 Task: Add the location "Orderville, Utah, US" to your wishlist
Action: Mouse moved to (800, 119)
Screenshot: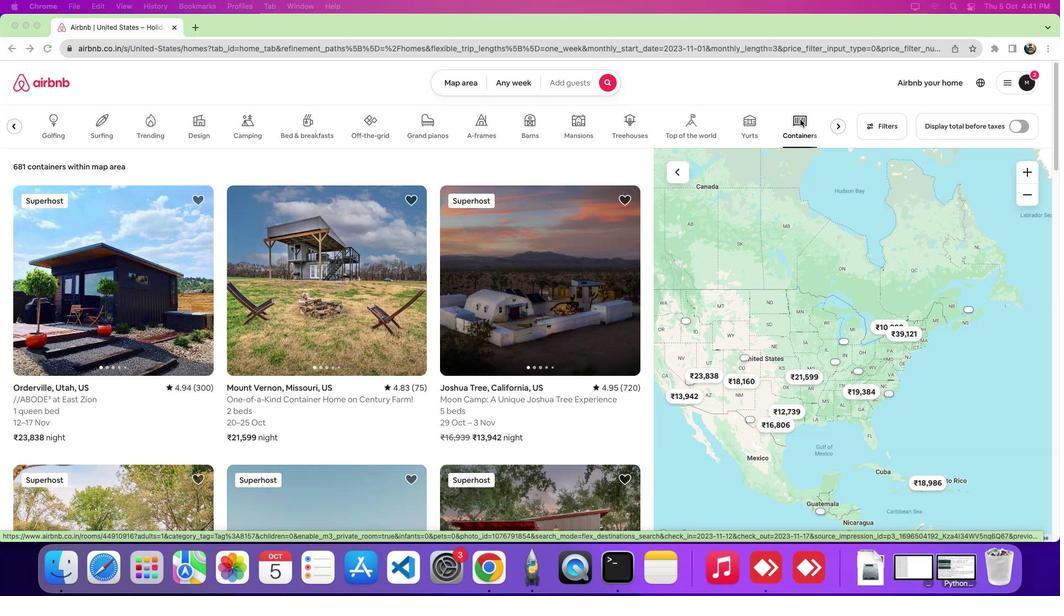 
Action: Mouse pressed left at (800, 119)
Screenshot: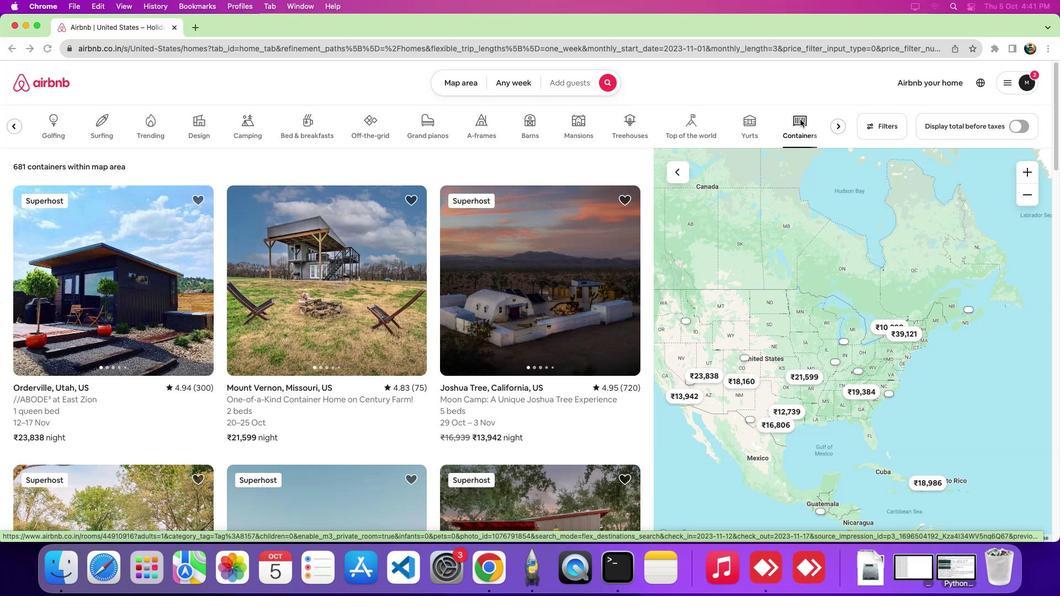 
Action: Mouse moved to (144, 295)
Screenshot: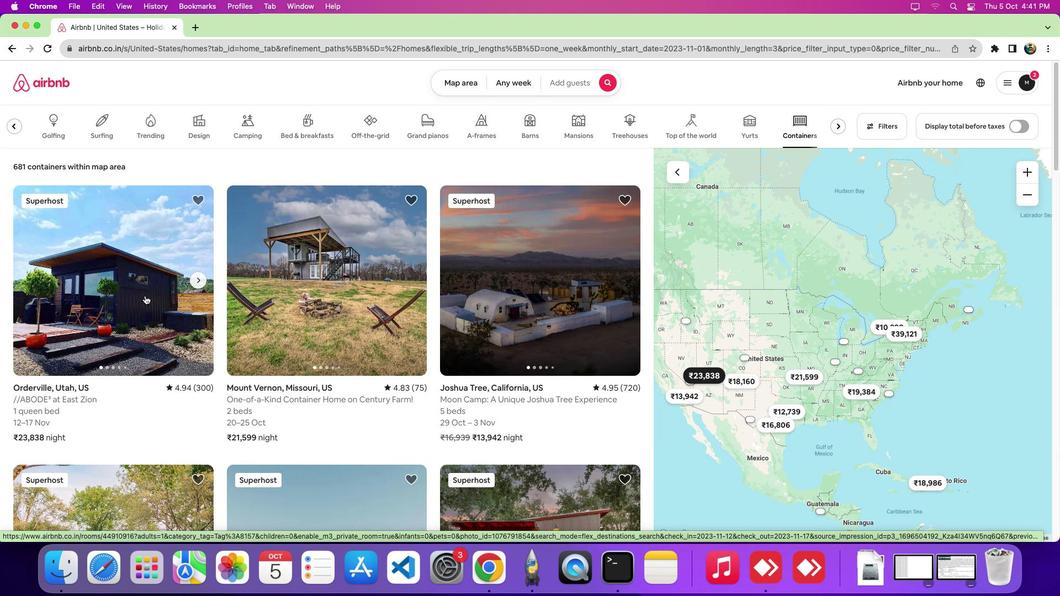 
Action: Mouse pressed left at (144, 295)
Screenshot: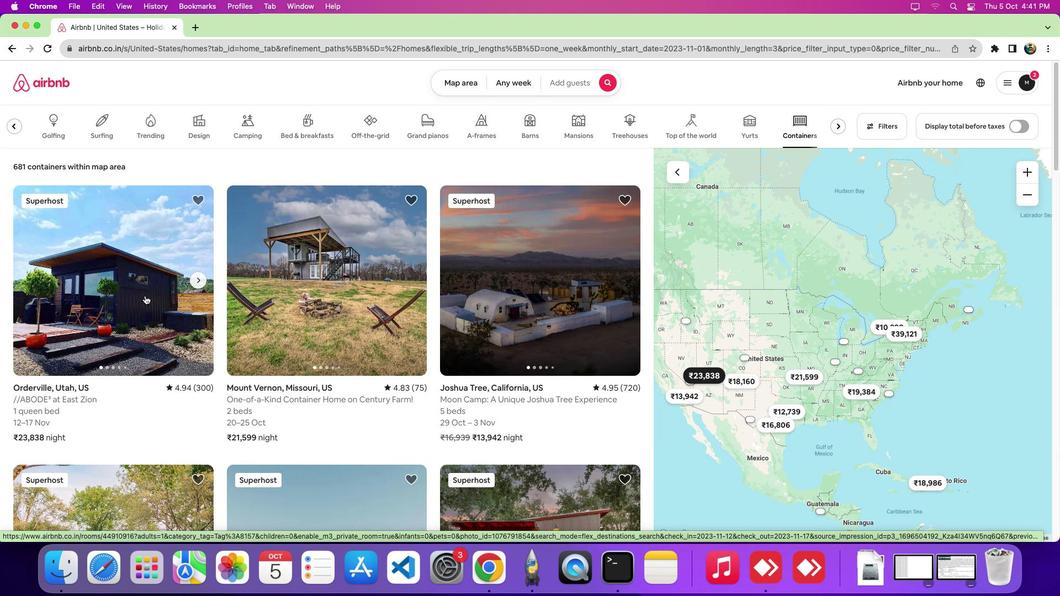 
Action: Mouse moved to (826, 128)
Screenshot: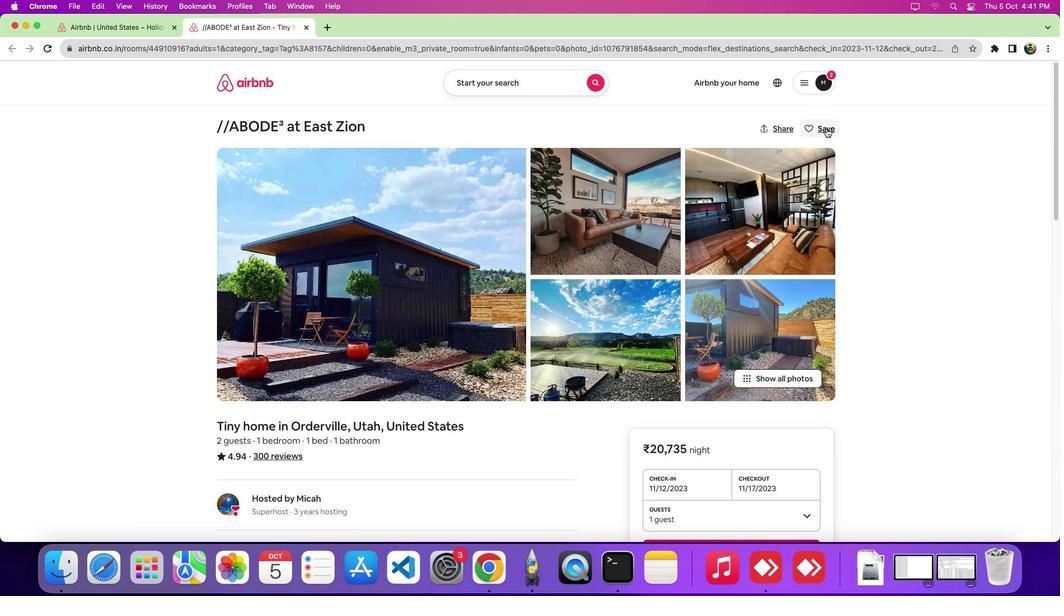 
Action: Mouse pressed left at (826, 128)
Screenshot: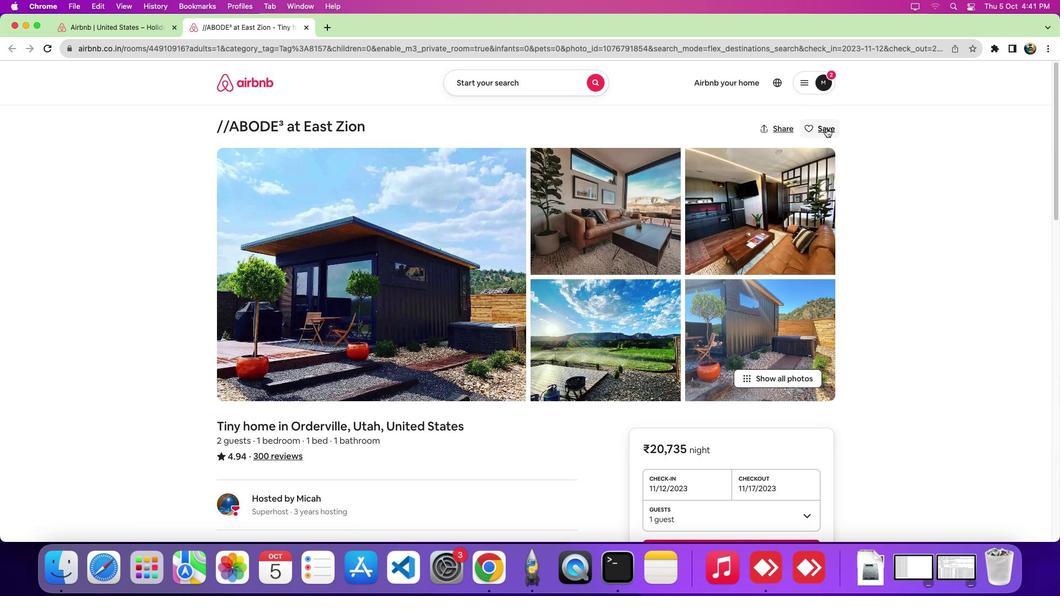 
Action: Mouse moved to (436, 220)
Screenshot: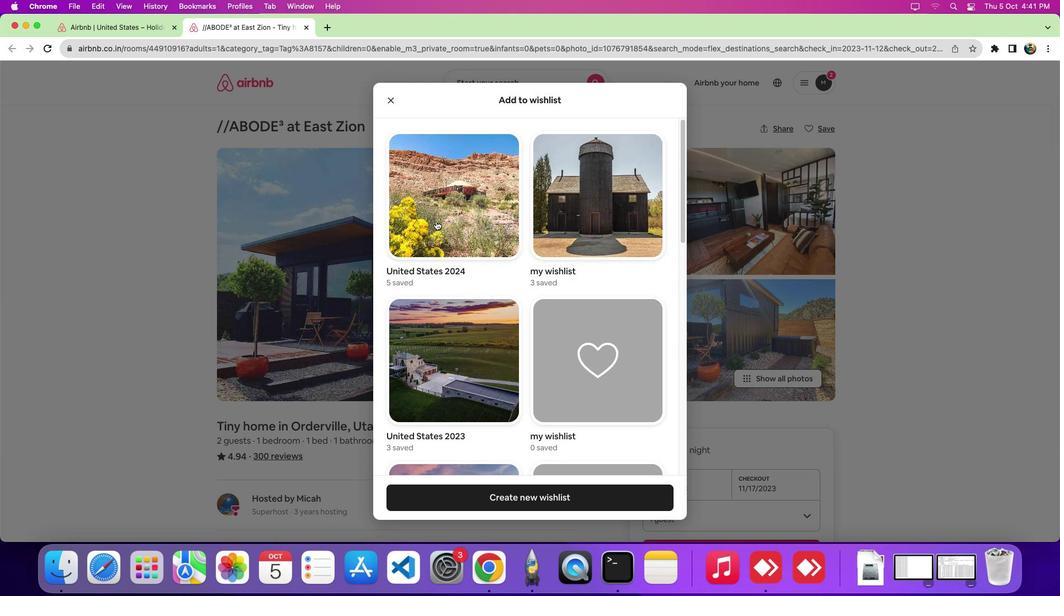 
Action: Mouse pressed left at (436, 220)
Screenshot: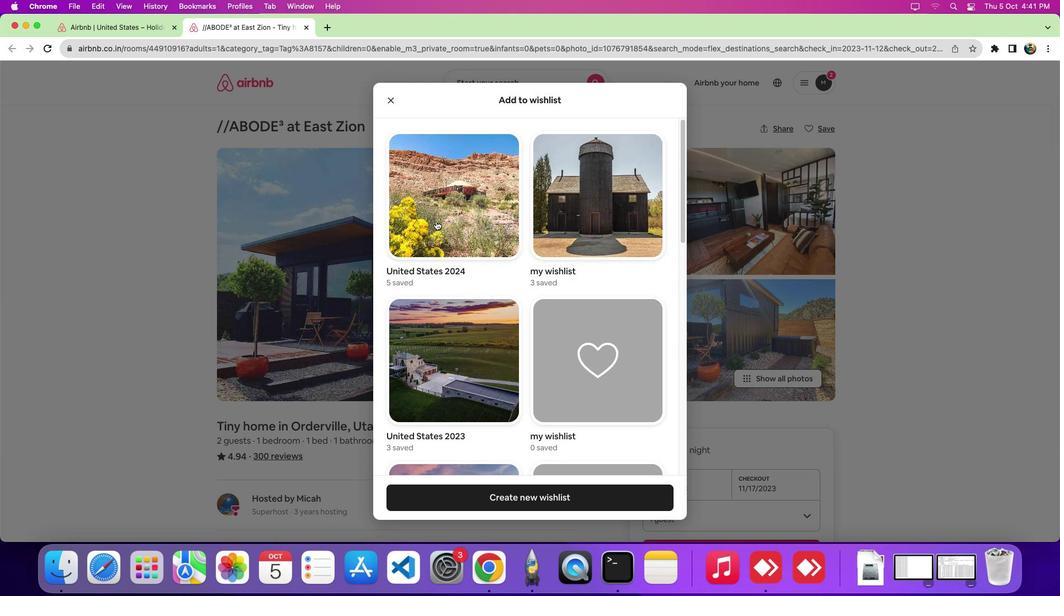 
Action: Mouse moved to (437, 222)
Screenshot: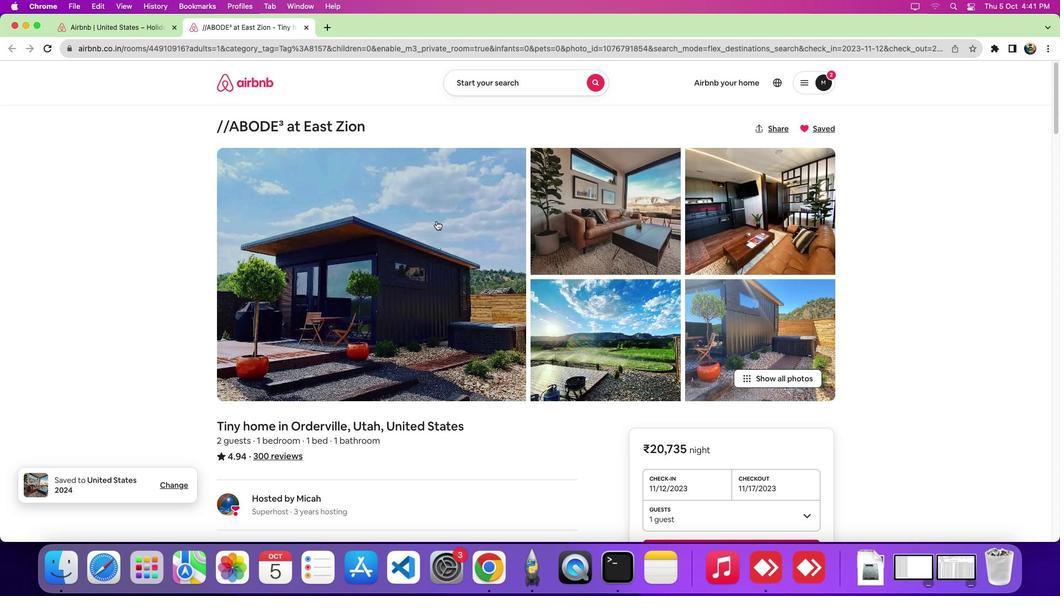 
